 Task: Add the cursor above.
Action: Mouse moved to (134, 5)
Screenshot: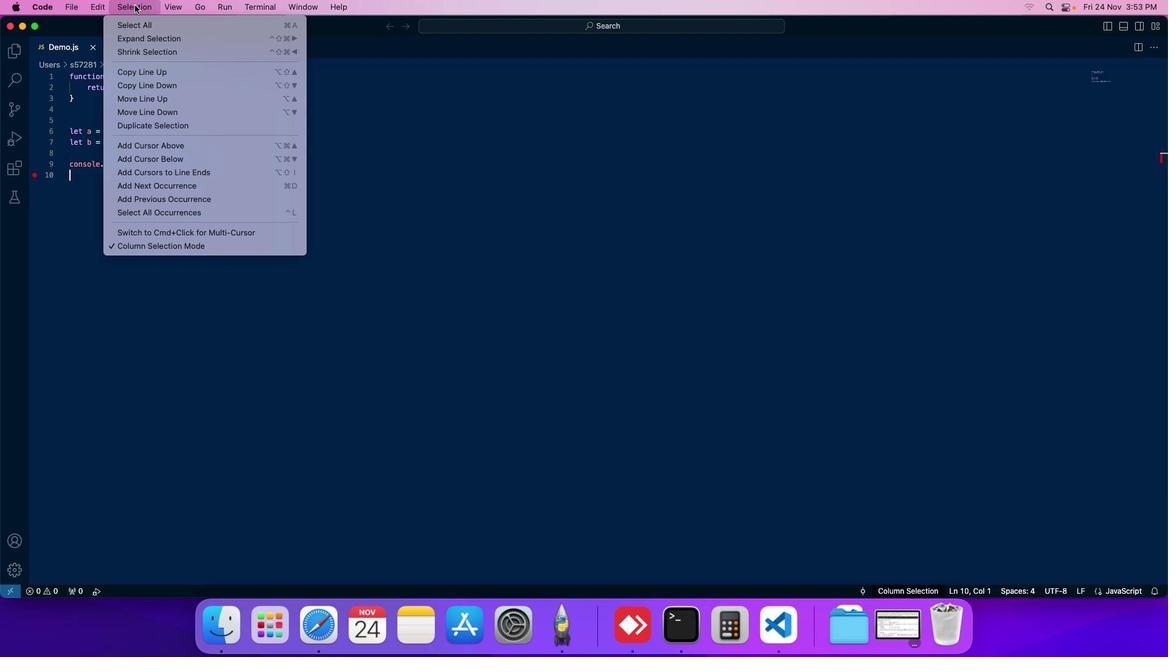 
Action: Mouse pressed left at (134, 5)
Screenshot: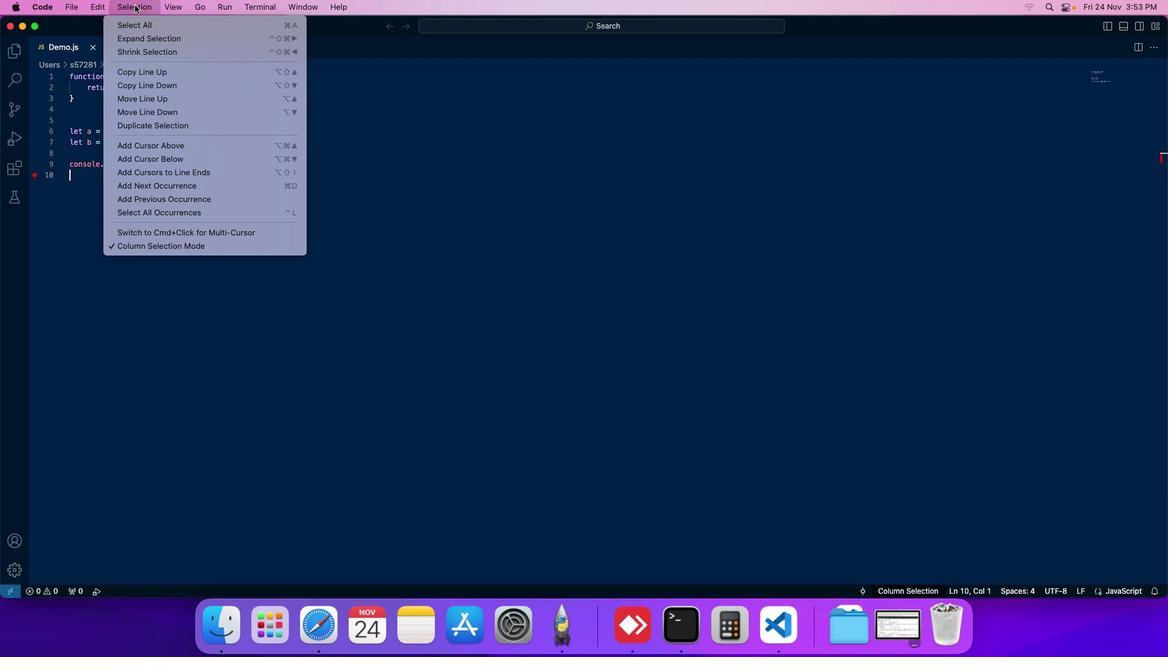 
Action: Mouse moved to (145, 146)
Screenshot: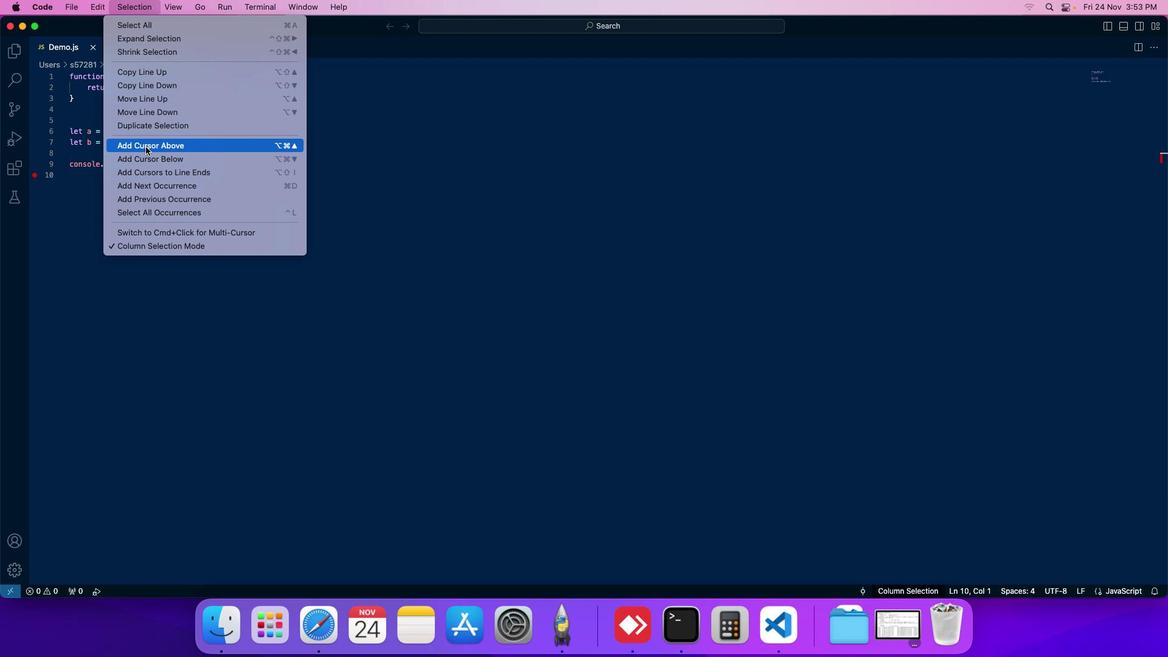 
Action: Mouse pressed left at (145, 146)
Screenshot: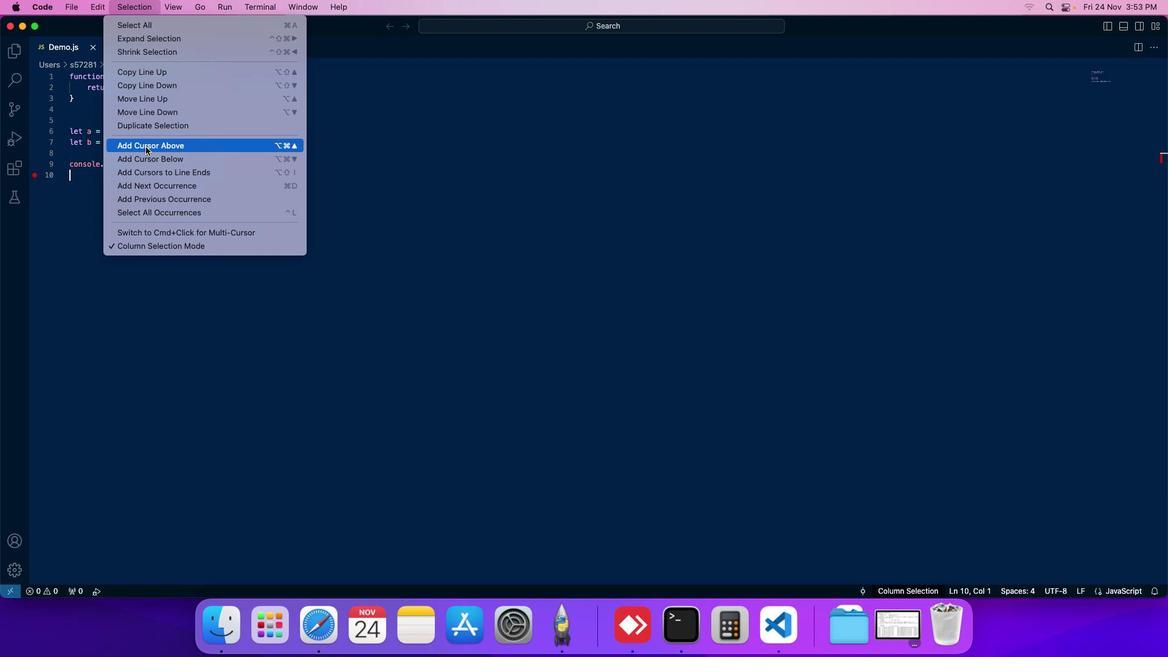 
Action: Mouse moved to (163, 118)
Screenshot: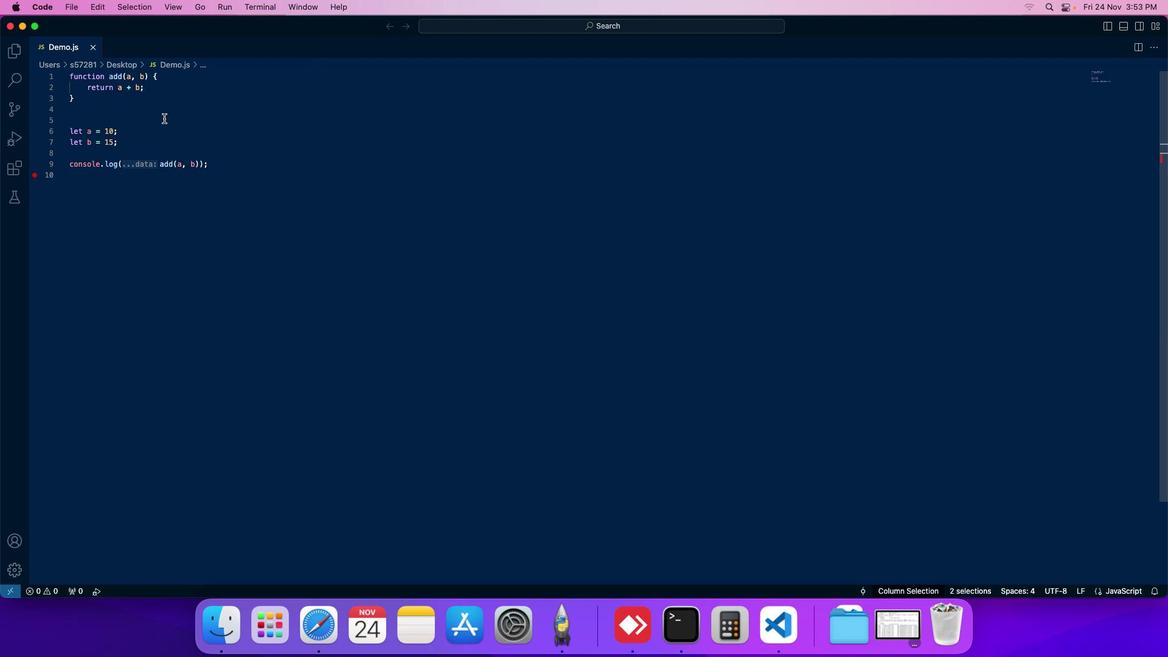 
